 Task: Add an event with the title Third Sales Team Training, date ''2024/03/12'', time 11:00and add a description: During this session, we will gather a diverse group of experts, including environmentalists, engineers, urban planners, technology enthusiasts, and policy makers, to foster a multidimensional perspective on the topic. Through an open exchange of ideas, we will collectively explore creative strategies to minimize carbon emissions, reduce traffic congestion, and promote eco-friendly modes of transportation.Mark the tasks as Completed , logged in from the account softage.5@softage.netand send the event invitation to softage.3@softage.net and softage.4@softage.net. Set a reminder for the event Every weekday(Monday to Friday)
Action: Mouse moved to (41, 139)
Screenshot: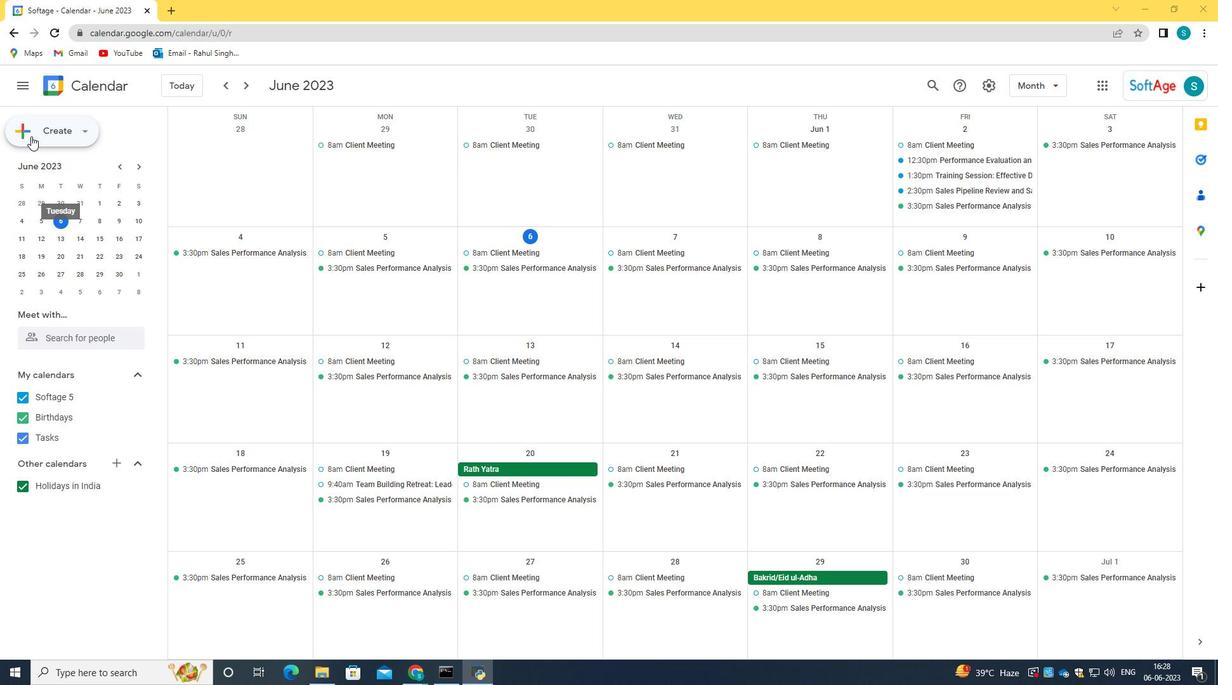 
Action: Mouse pressed left at (41, 139)
Screenshot: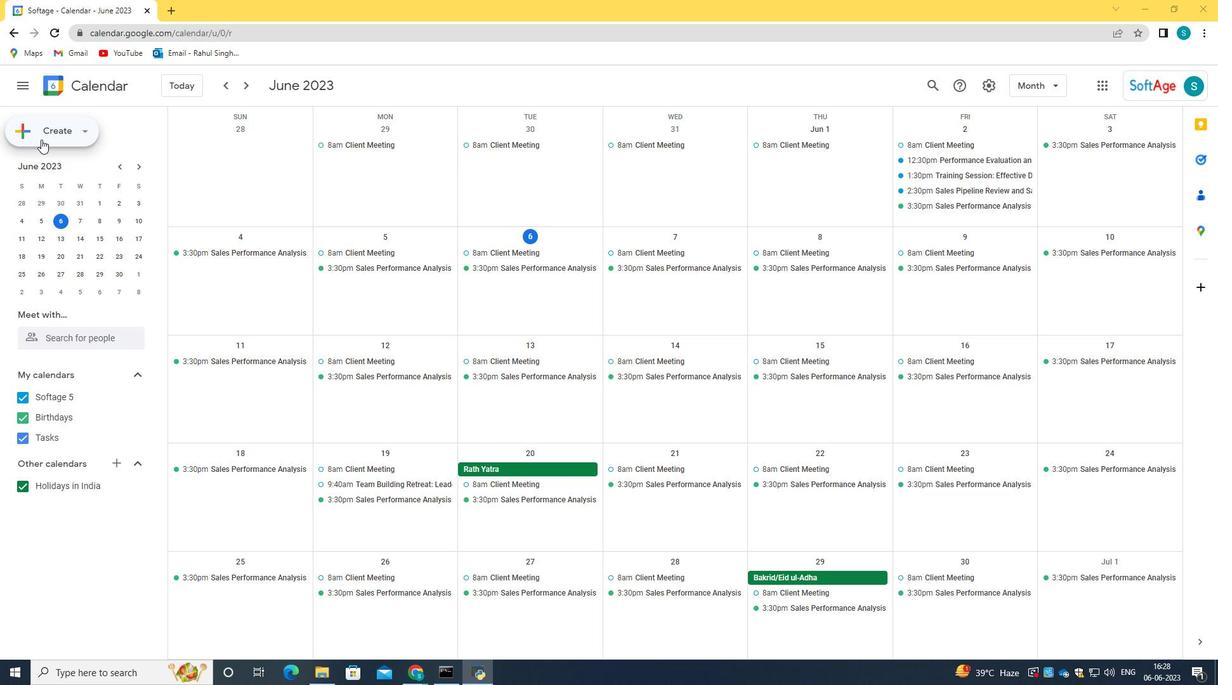 
Action: Mouse moved to (67, 171)
Screenshot: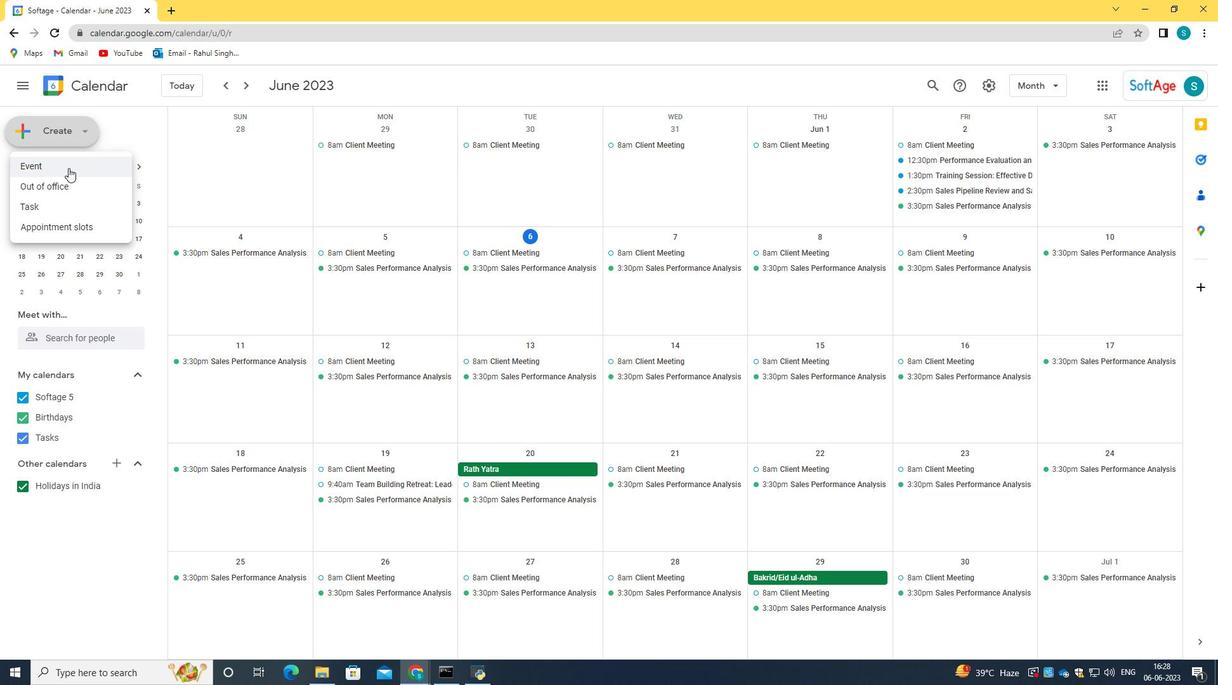 
Action: Mouse pressed left at (67, 171)
Screenshot: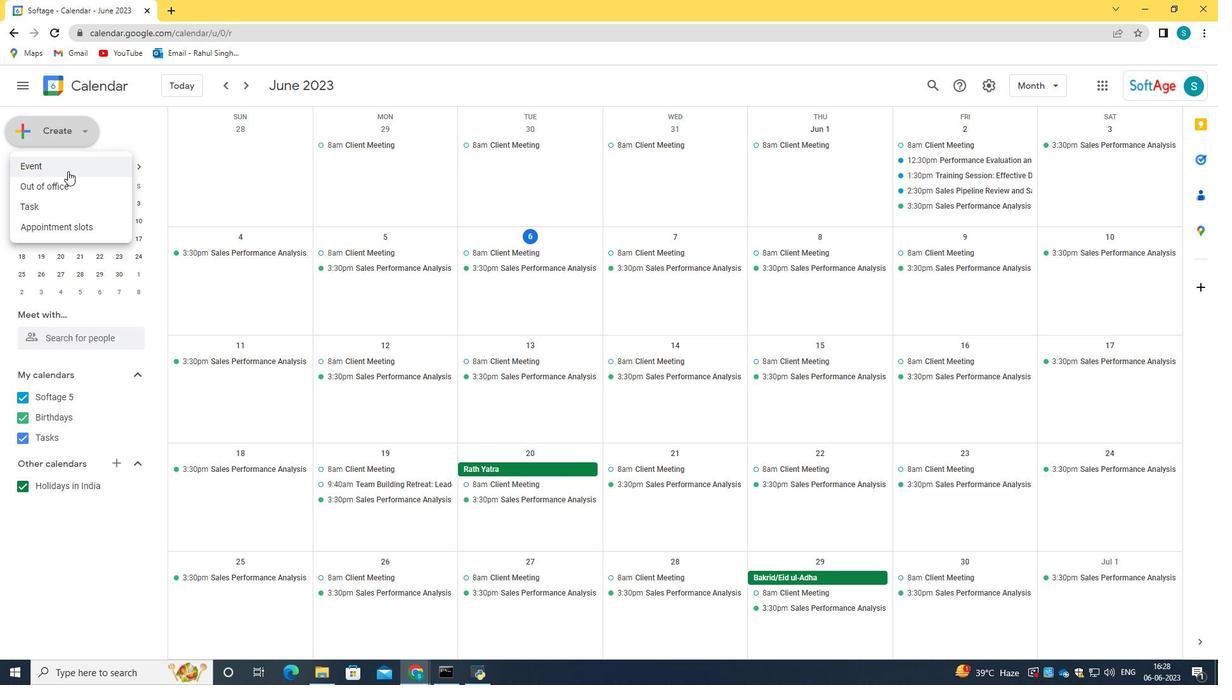
Action: Mouse moved to (366, 500)
Screenshot: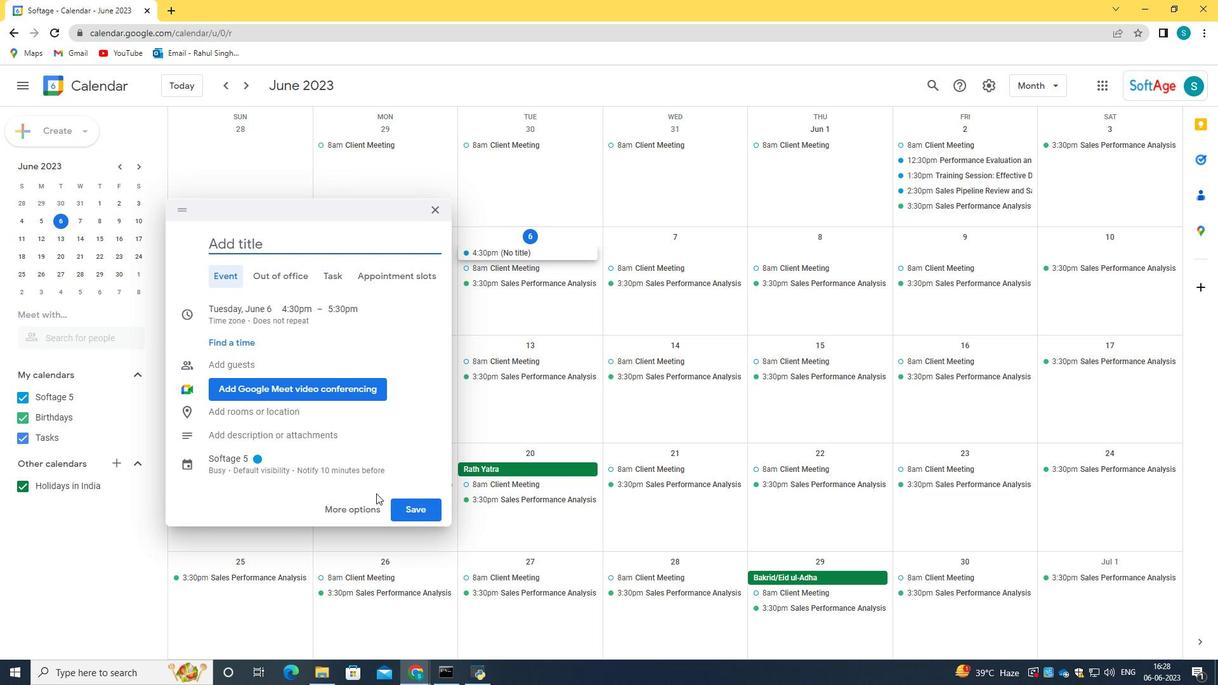 
Action: Mouse pressed left at (366, 500)
Screenshot: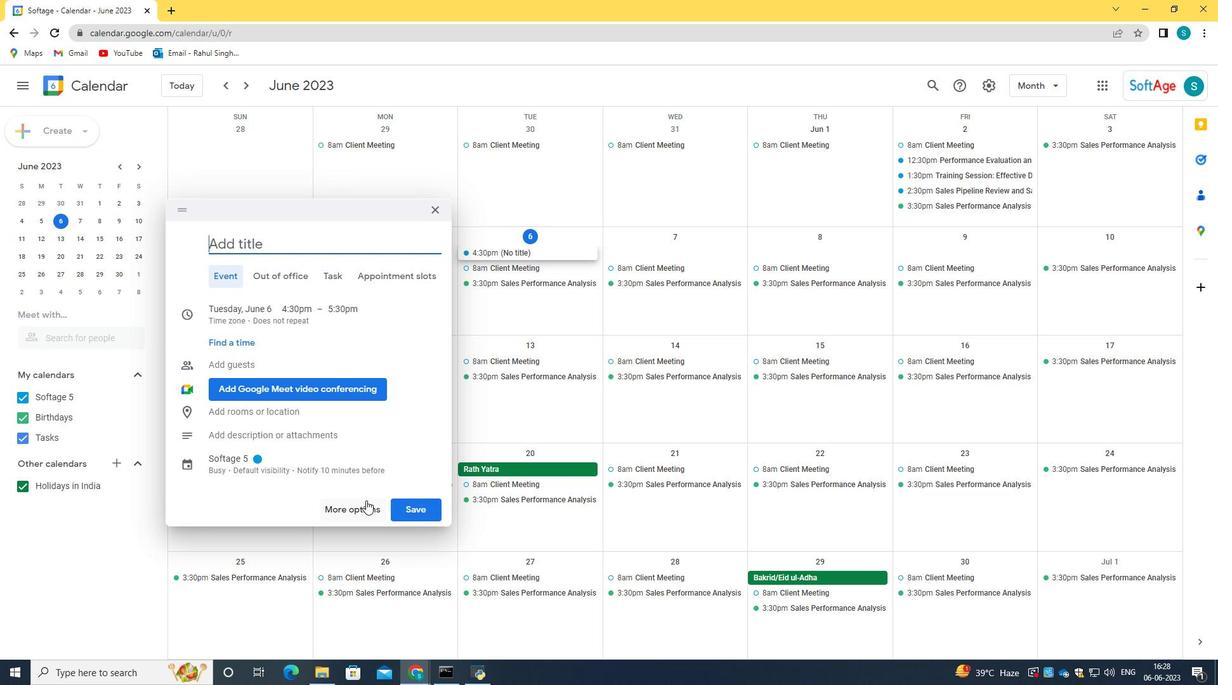 
Action: Mouse moved to (133, 90)
Screenshot: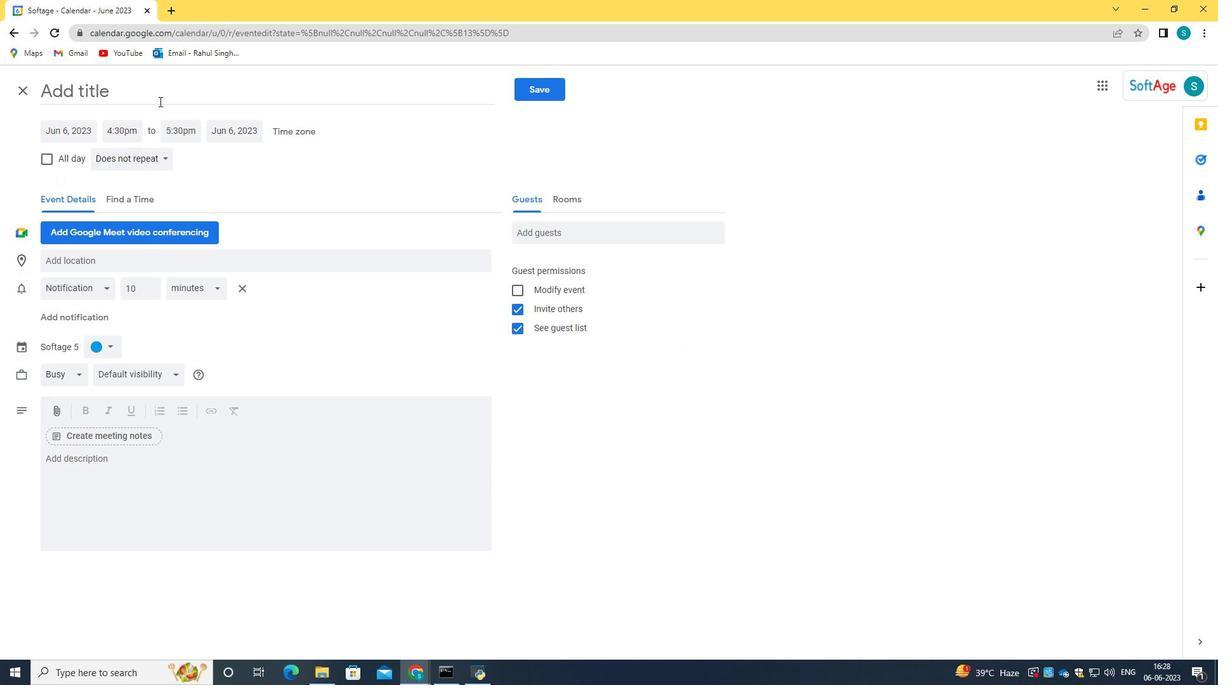 
Action: Mouse pressed left at (133, 90)
Screenshot: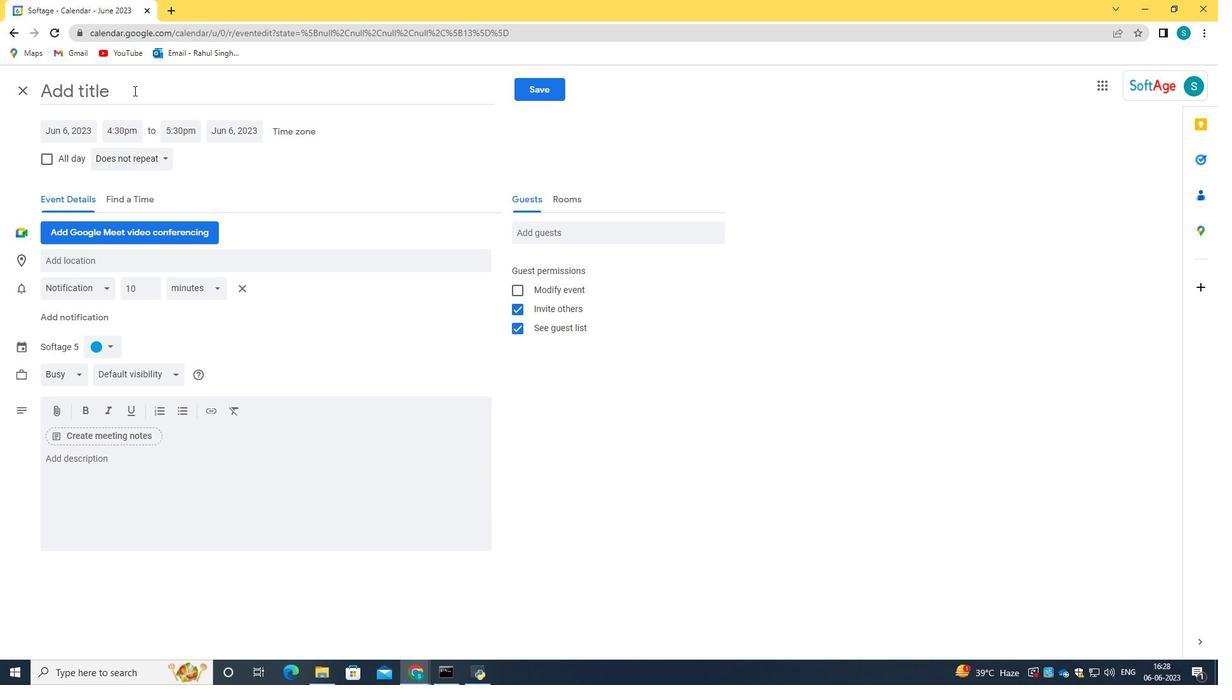 
Action: Key pressed <Key.caps_lock>S<Key.backspace>T<Key.caps_lock>hier<Key.backspace><Key.backspace>rd<Key.space><Key.caps_lock>S<Key.caps_lock>ales<Key.space><Key.caps_lock>T<Key.caps_lock>eam<Key.space><Key.caps_lock>T<Key.caps_lock>rainign<Key.backspace><Key.backspace>ng<Key.space>
Screenshot: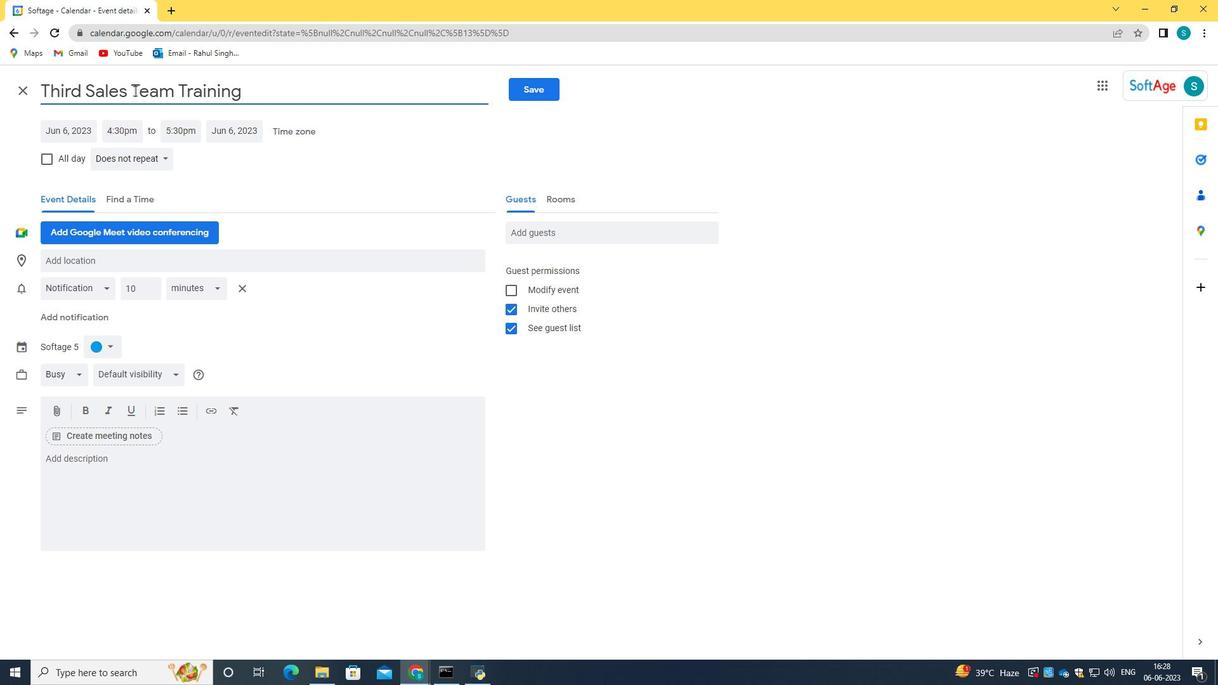 
Action: Mouse moved to (62, 128)
Screenshot: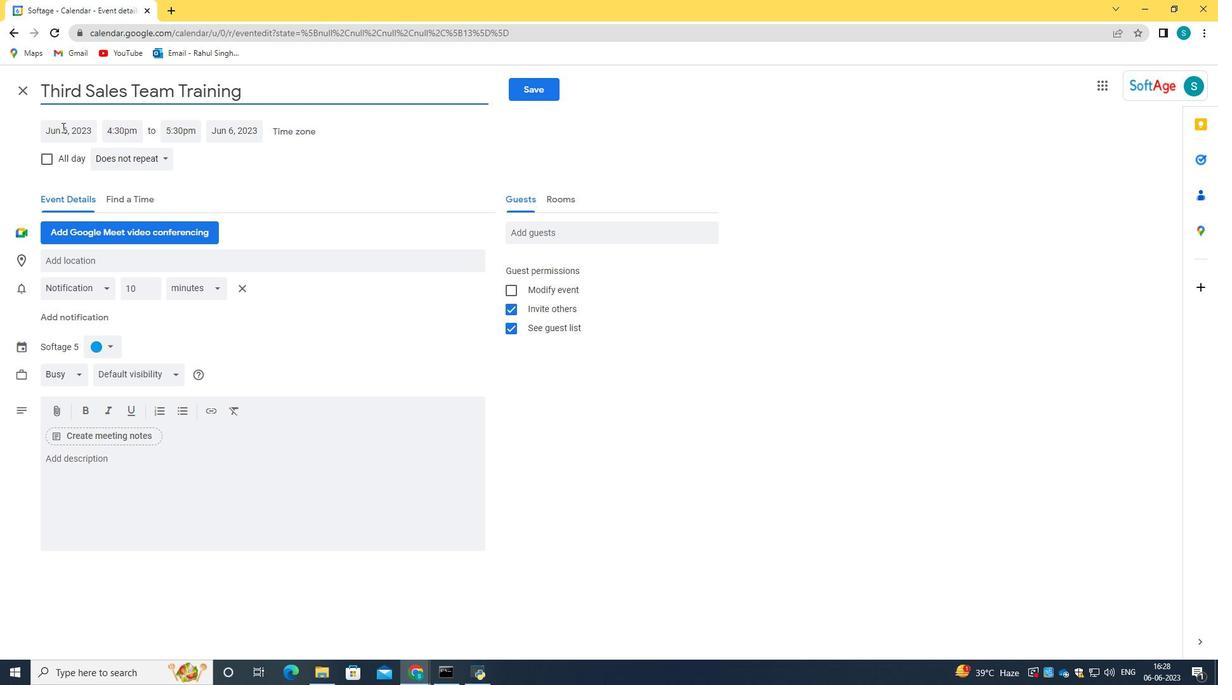 
Action: Mouse pressed left at (62, 128)
Screenshot: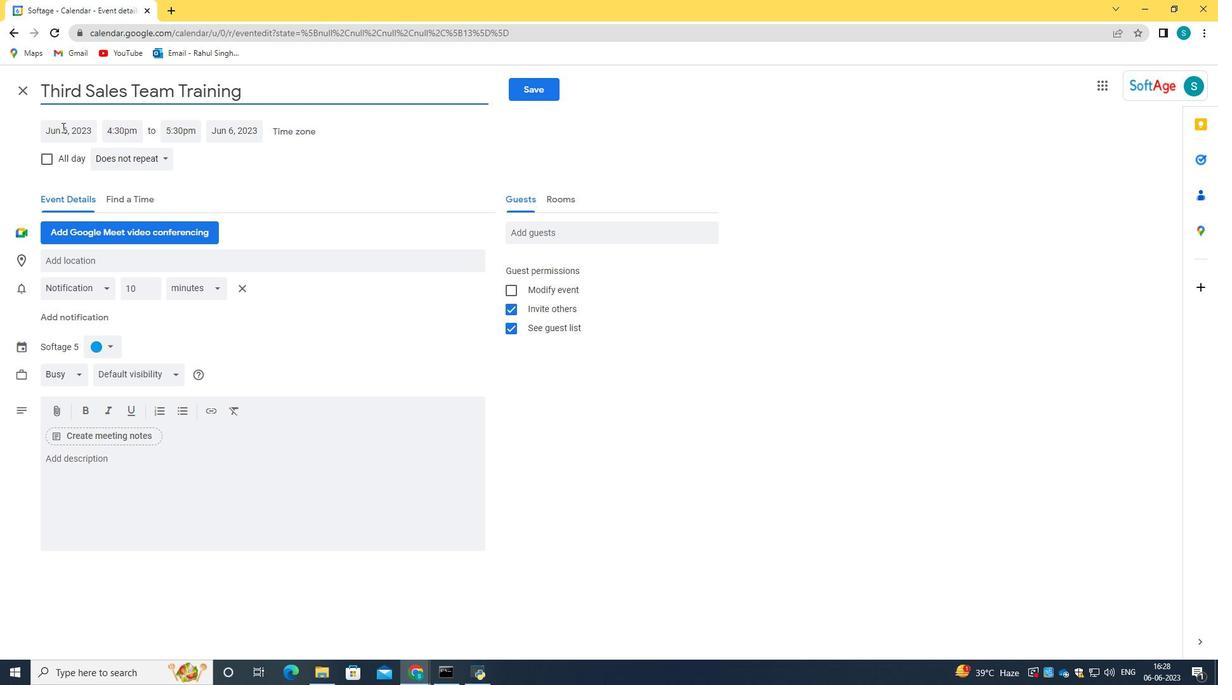 
Action: Key pressed 2024/03/12<Key.tab>11<Key.shift_r>:00<Key.space>am
Screenshot: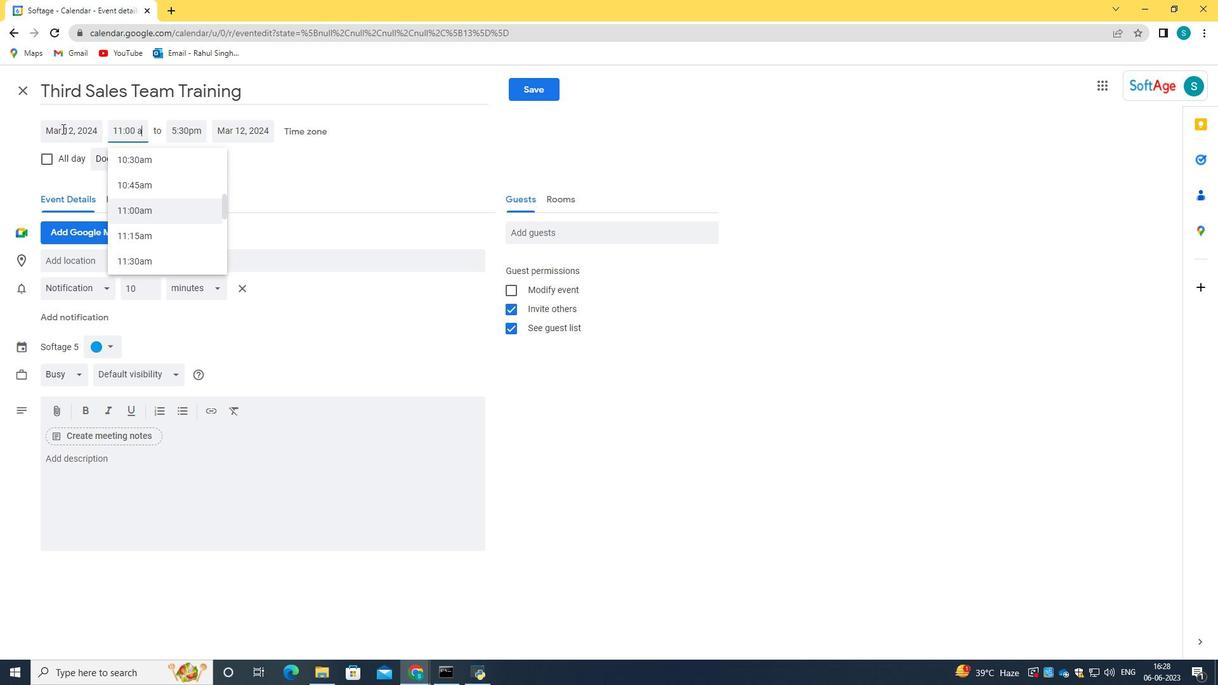 
Action: Mouse moved to (182, 210)
Screenshot: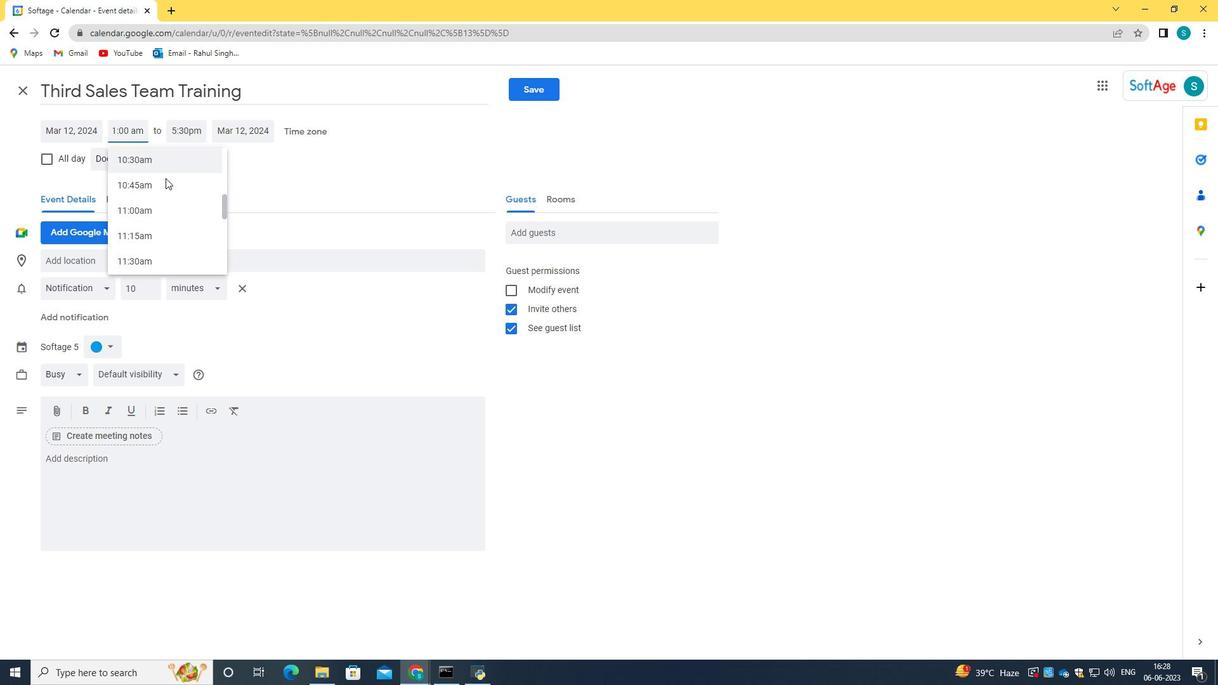 
Action: Mouse pressed left at (182, 210)
Screenshot: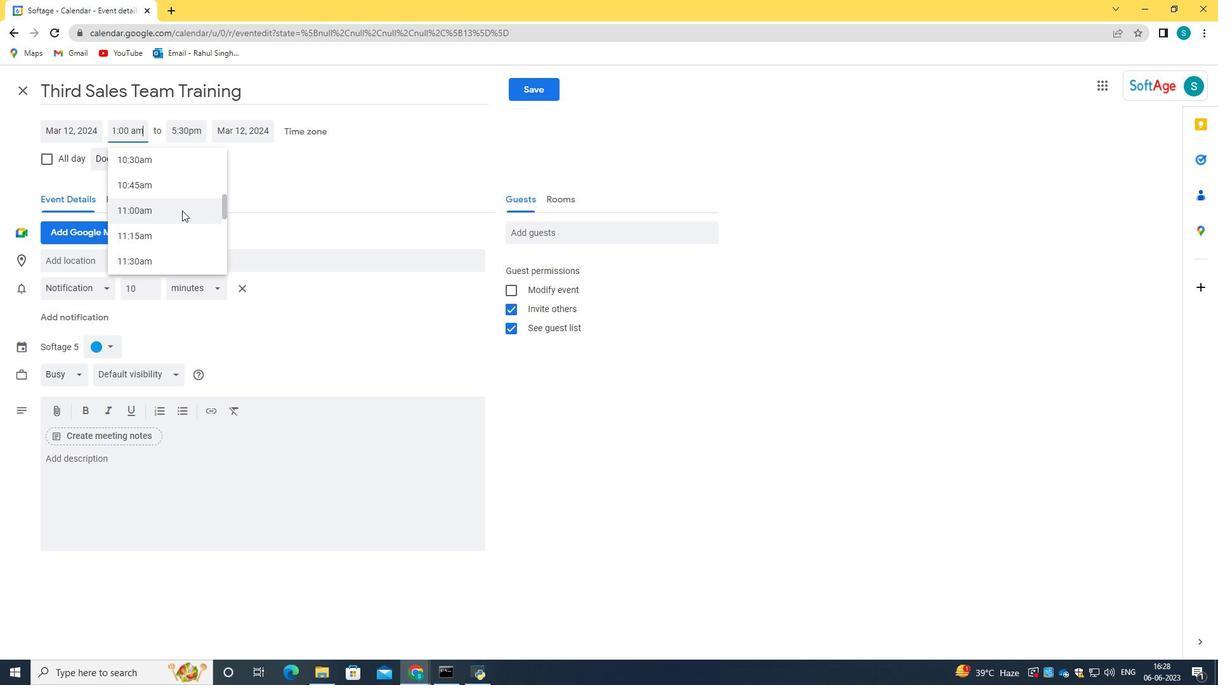 
Action: Mouse moved to (152, 483)
Screenshot: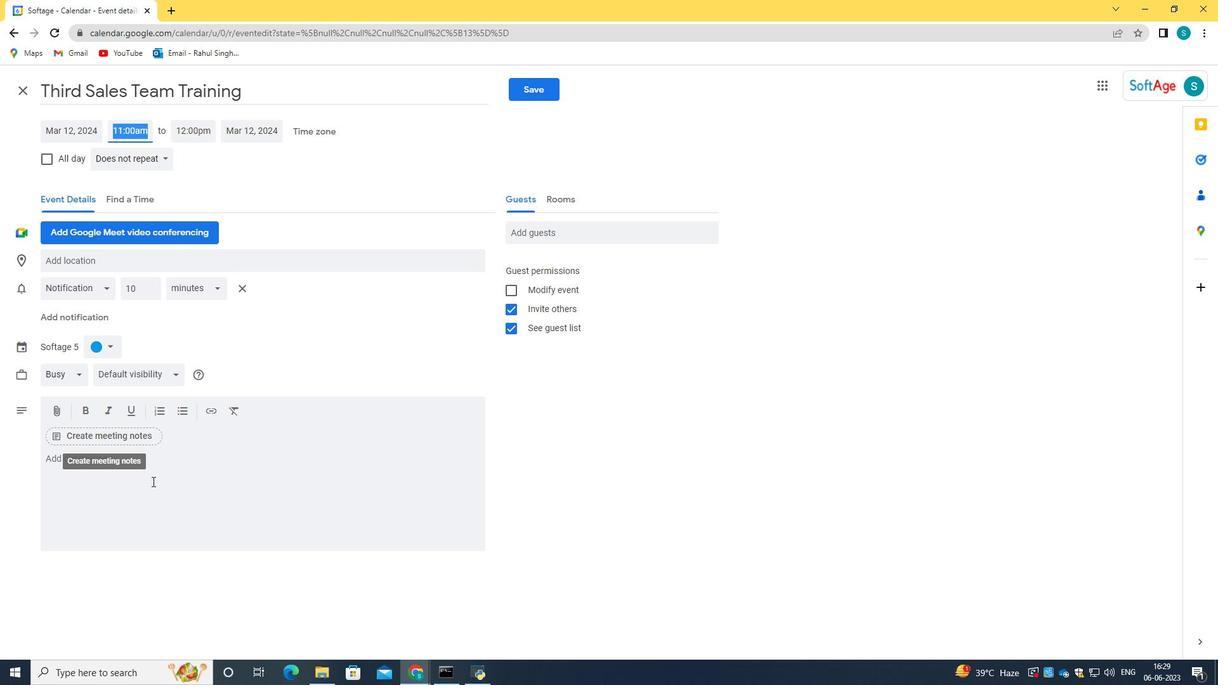 
Action: Mouse pressed left at (152, 483)
Screenshot: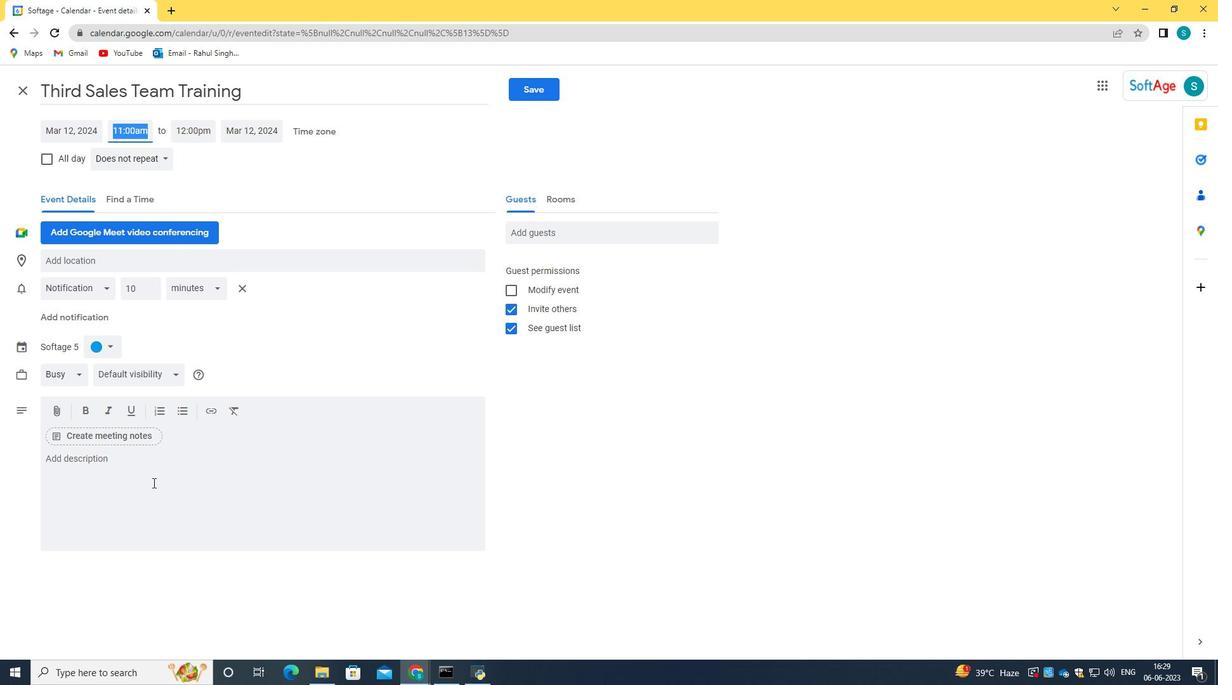 
Action: Key pressed <Key.caps_lock>D<Key.caps_lock>uring<Key.space>this<Key.space>session<Key.space>,<Key.space>wi<Key.backspace>e<Key.space>e<Key.backspace>will<Key.space>gather<Key.space>a<Key.space>diverse<Key.space>f<Key.backspace>group<Key.space>of<Key.space>experts,<Key.space>n<Key.backspace>including<Key.space>environmentalists<Key.space><Key.backspace>,<Key.space>engineers,<Key.space>urban<Key.space>planners,<Key.space>technology<Key.space>enthusiasts,<Key.space>and<Key.space>policy<Key.space>makers,<Key.space>to<Key.space>foster<Key.space>a<Key.space>multidimensional<Key.space>pr<Key.backspace>erspective<Key.space>on<Key.space>the<Key.space>topic.<Key.space><Key.caps_lock>T<Key.caps_lock>hrough<Key.space>an<Key.space>open<Key.space>exchange<Key.space>of<Key.space>ideas<Key.space><Key.backspace>,<Key.space>we<Key.space>will<Key.space>collectively<Key.space>explore<Key.space>creative<Key.space>strategies<Key.space>to<Key.space>minimize<Key.space>a<Key.backspace>carbon<Key.space>emissions,<Key.space>redus<Key.backspace>ce<Key.space>traffic<Key.space>congestion,<Key.space>and<Key.space>promote<Key.space>eco-friendly<Key.space>modes<Key.space>fo<Key.space>tra<Key.backspace><Key.backspace><Key.backspace><Key.backspace><Key.backspace><Key.backspace><Key.backspace><Key.space>of<Key.space>r<Key.backspace>transformation.
Screenshot: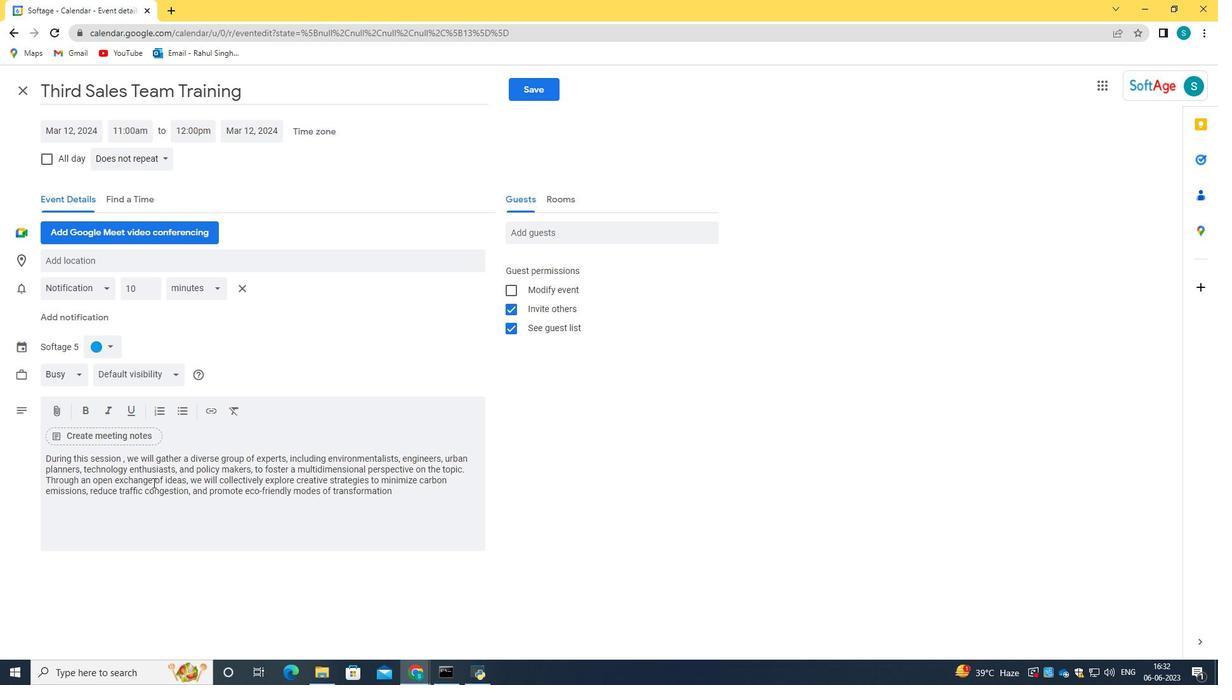 
Action: Mouse moved to (585, 233)
Screenshot: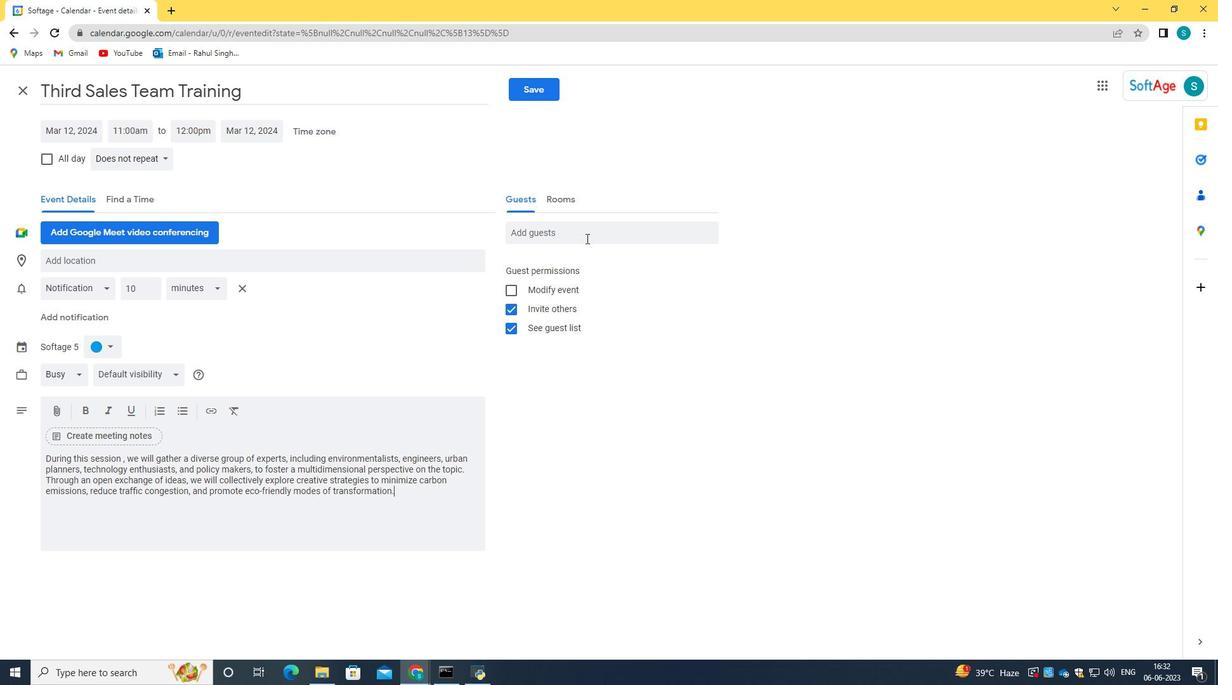 
Action: Mouse pressed left at (585, 233)
Screenshot: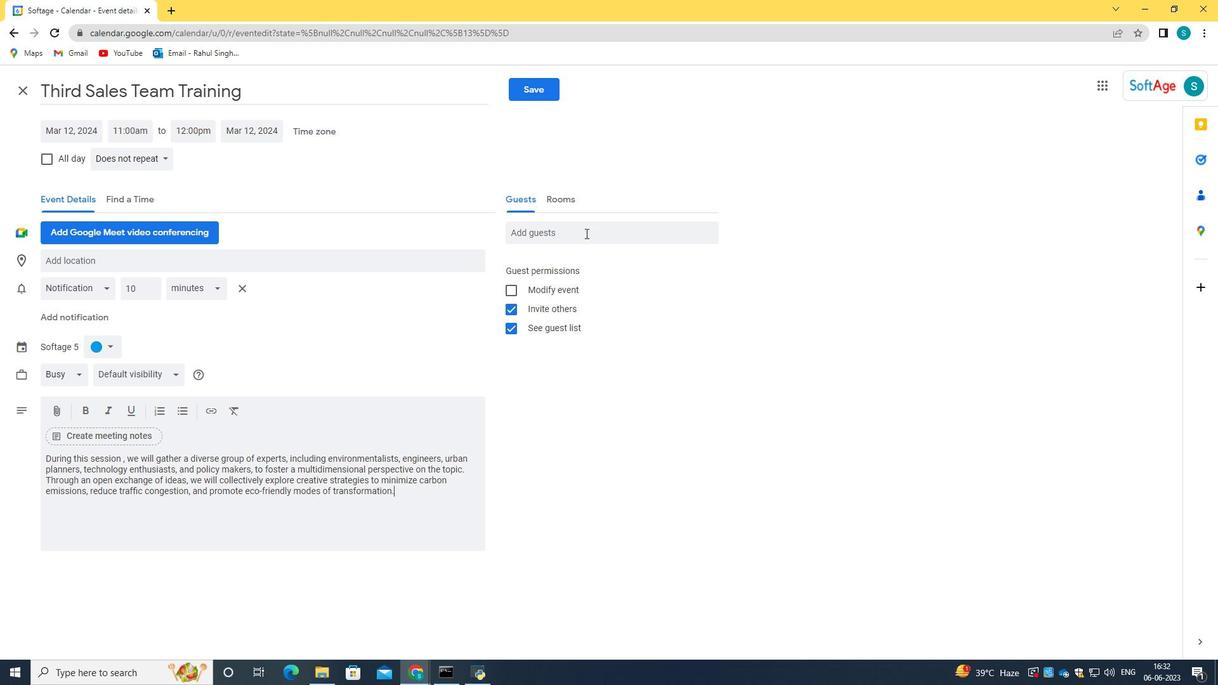 
Action: Key pressed softage.3<Key.shift>@softage.net<Key.tab>softage.4<Key.shift>@softage.net
Screenshot: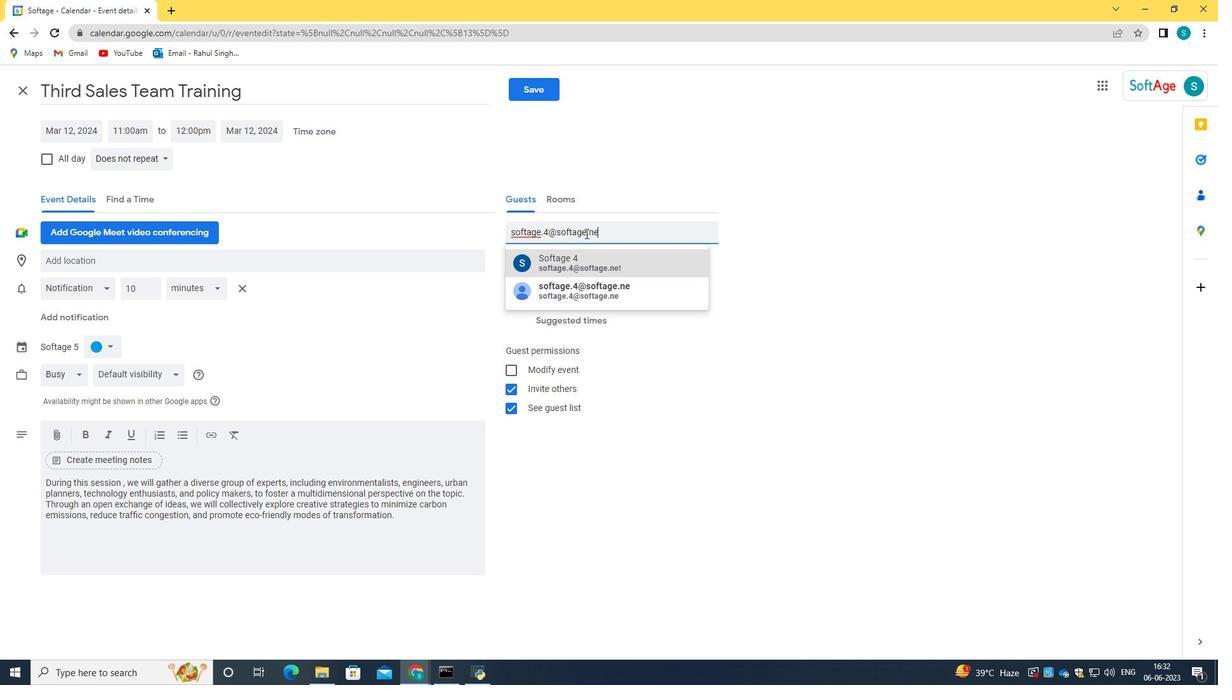 
Action: Mouse moved to (610, 262)
Screenshot: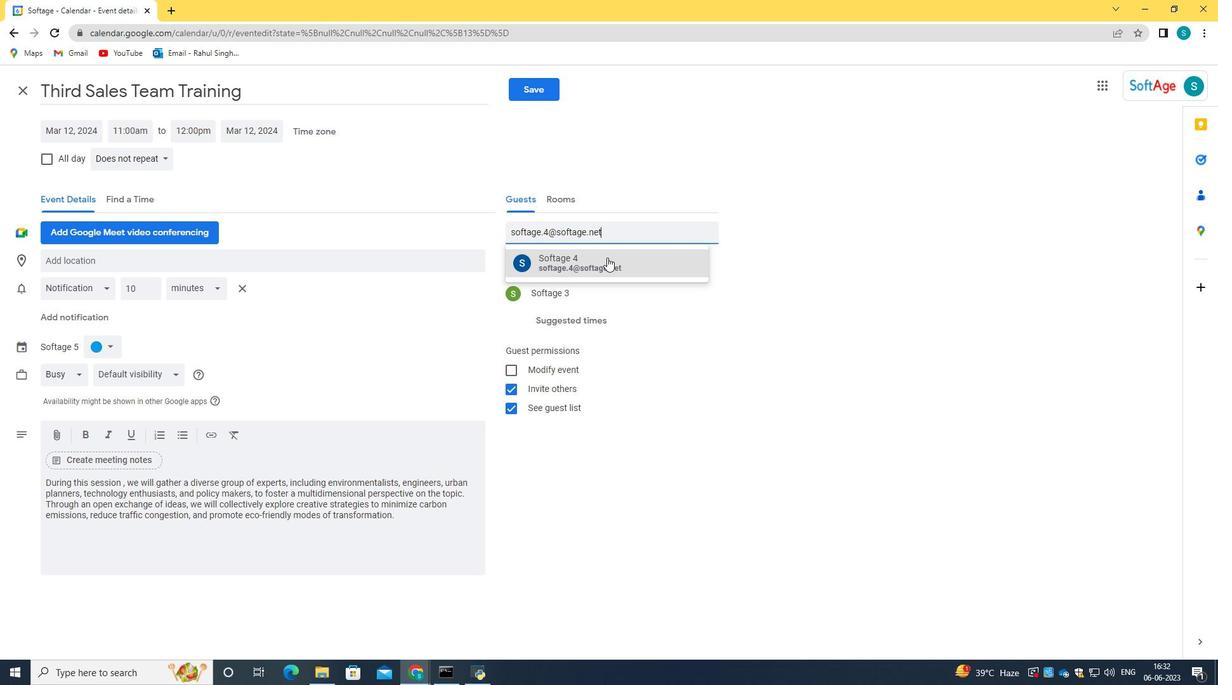 
Action: Mouse pressed left at (610, 262)
Screenshot: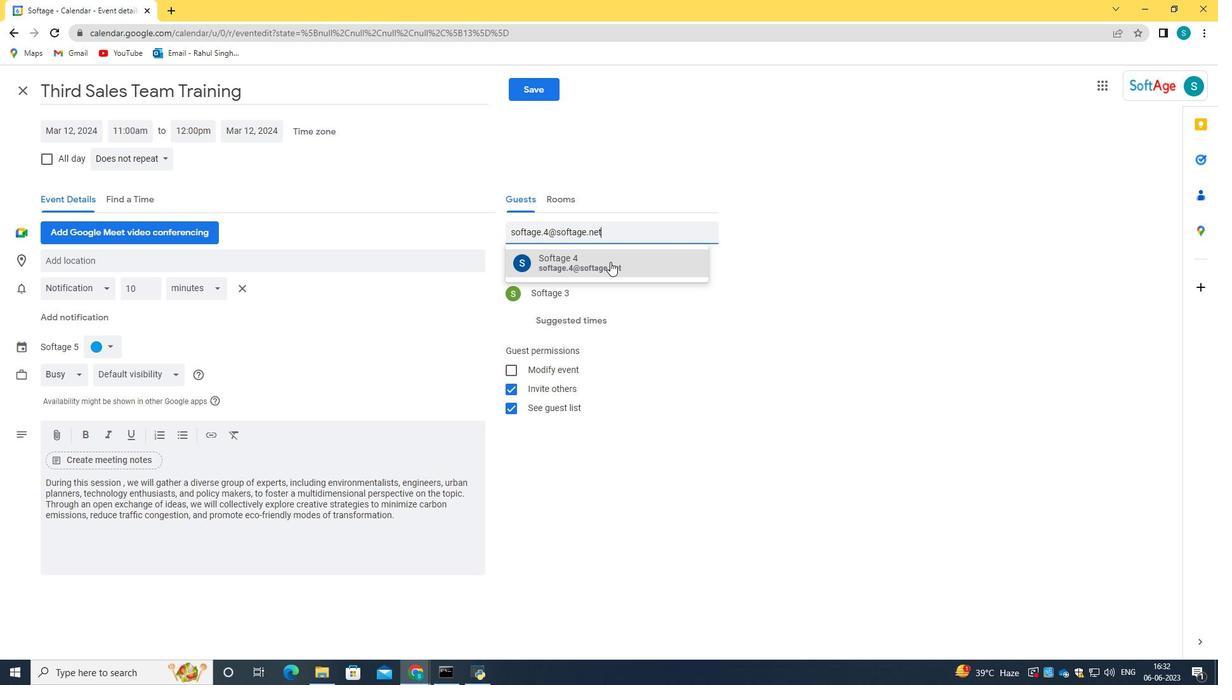 
Action: Mouse moved to (139, 152)
Screenshot: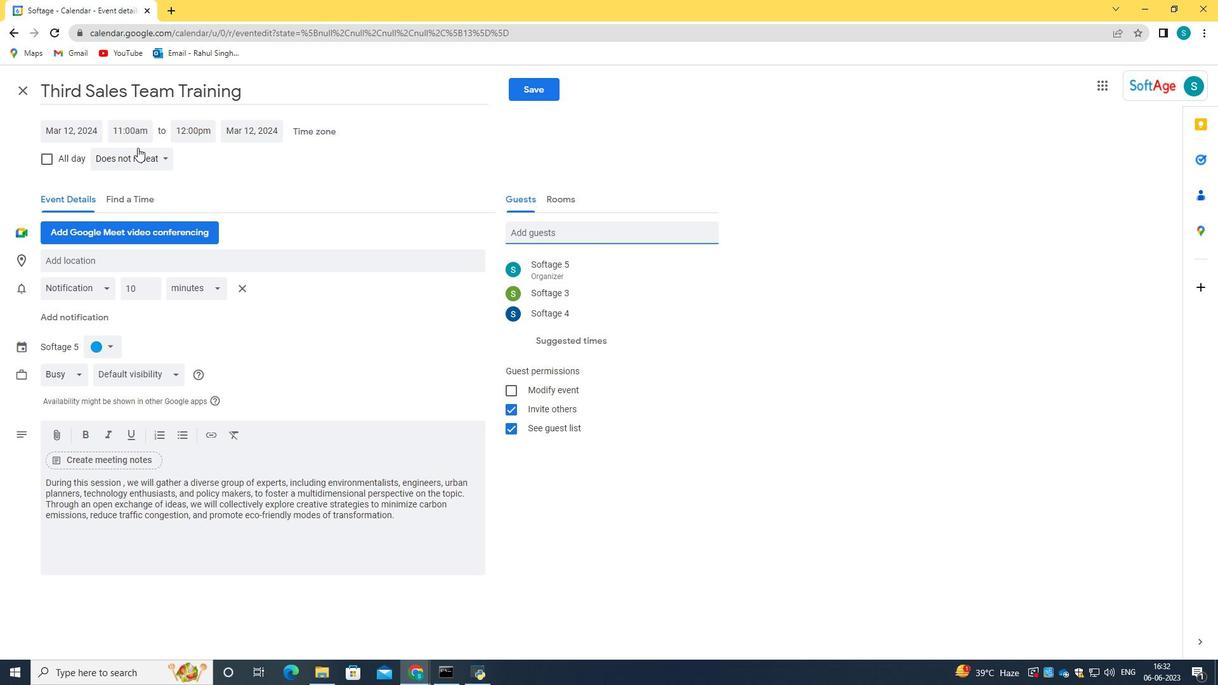 
Action: Mouse pressed left at (139, 152)
Screenshot: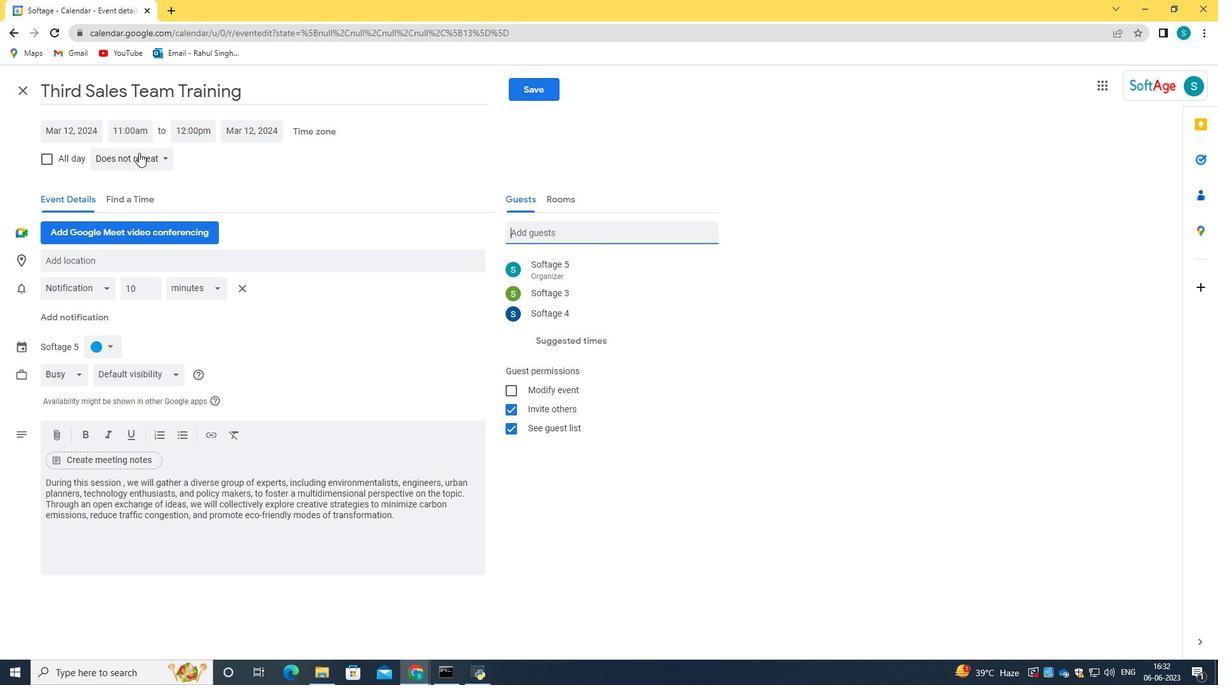 
Action: Mouse moved to (150, 299)
Screenshot: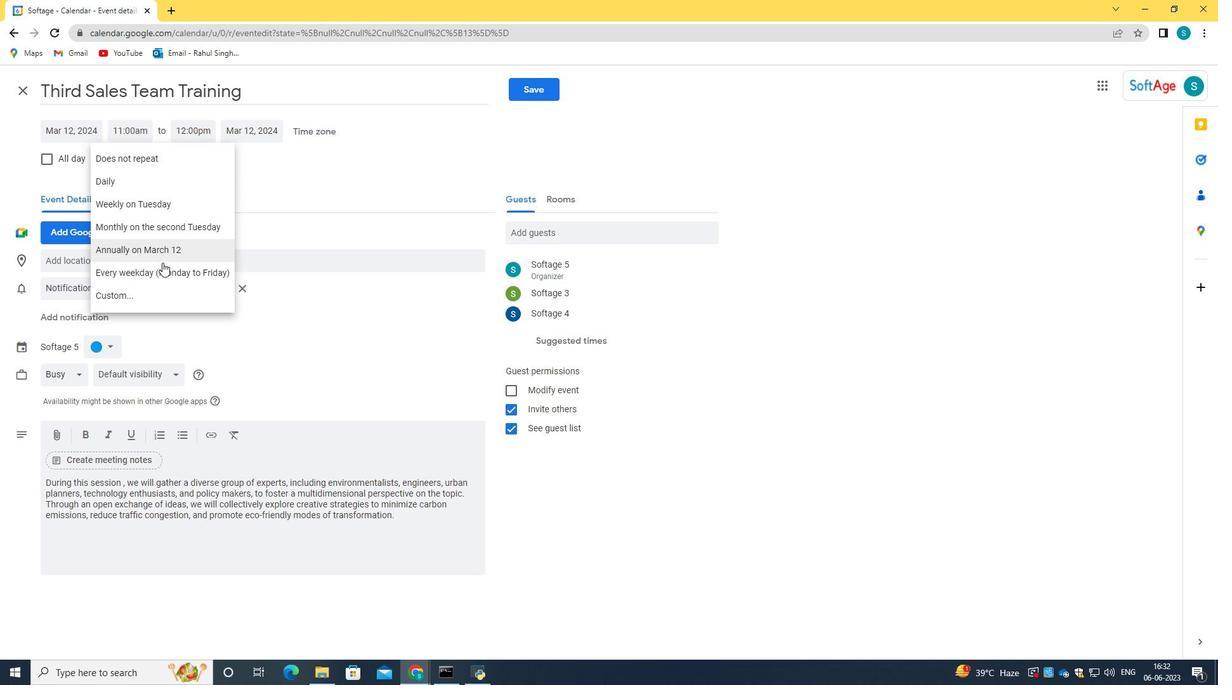 
Action: Mouse pressed left at (150, 299)
Screenshot: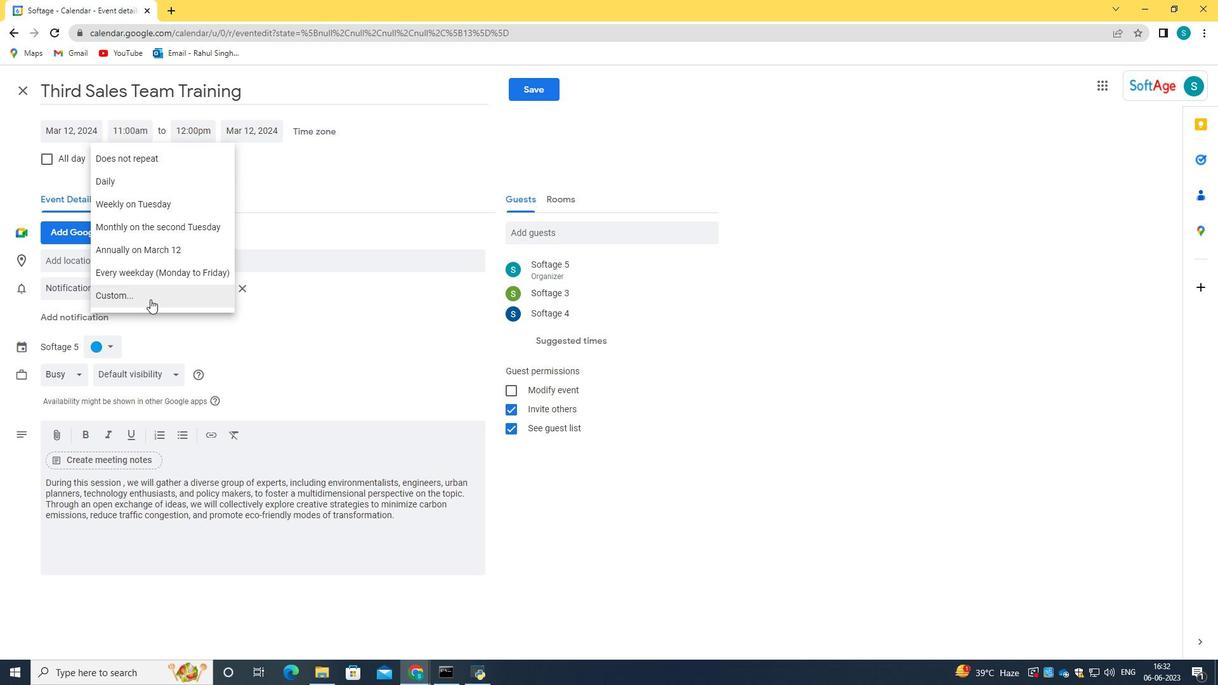 
Action: Mouse moved to (858, 259)
Screenshot: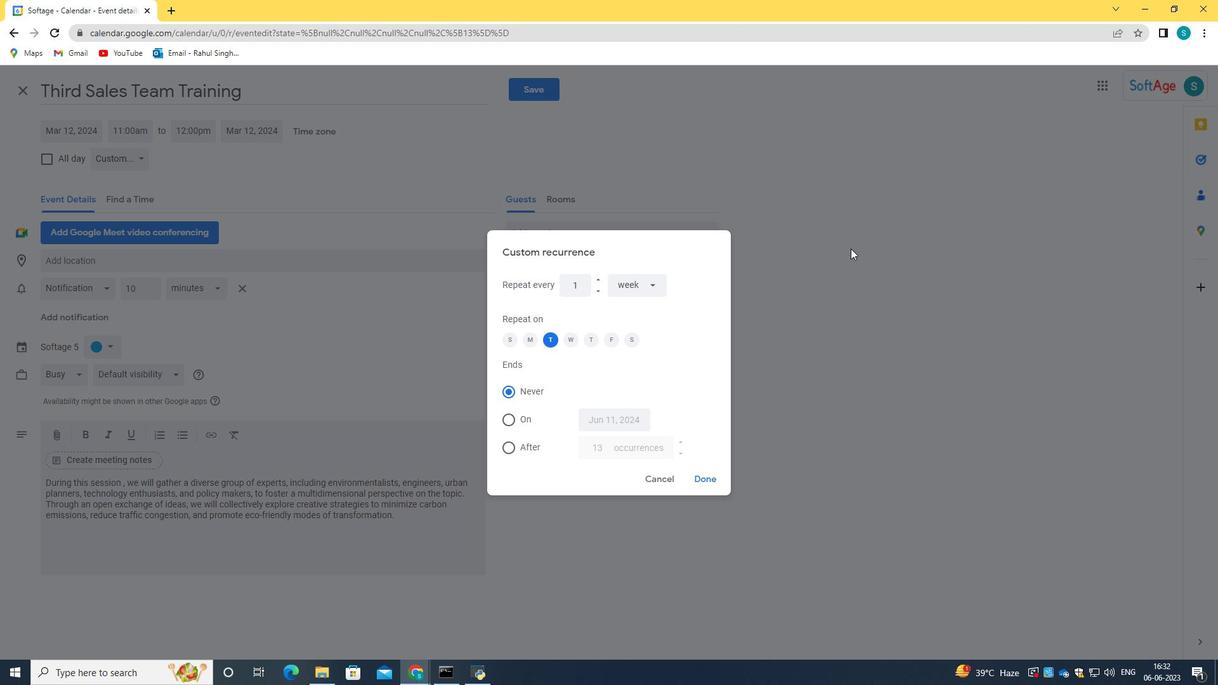
Action: Mouse pressed left at (858, 259)
Screenshot: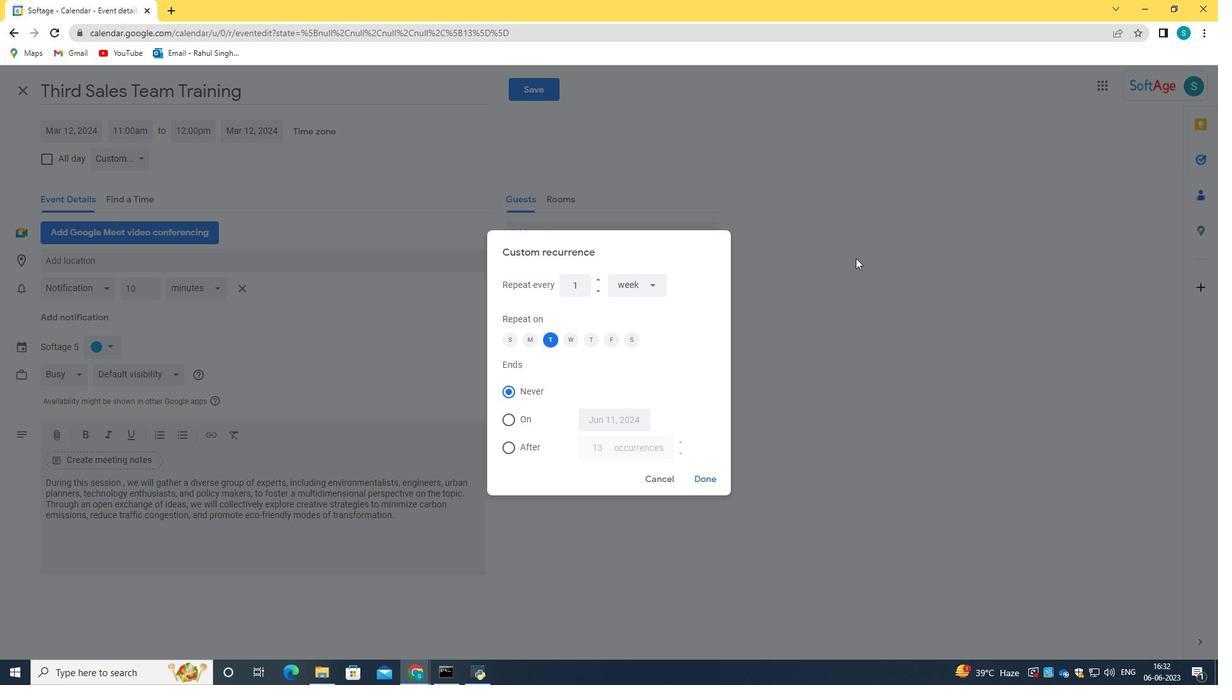 
Action: Mouse moved to (153, 149)
Screenshot: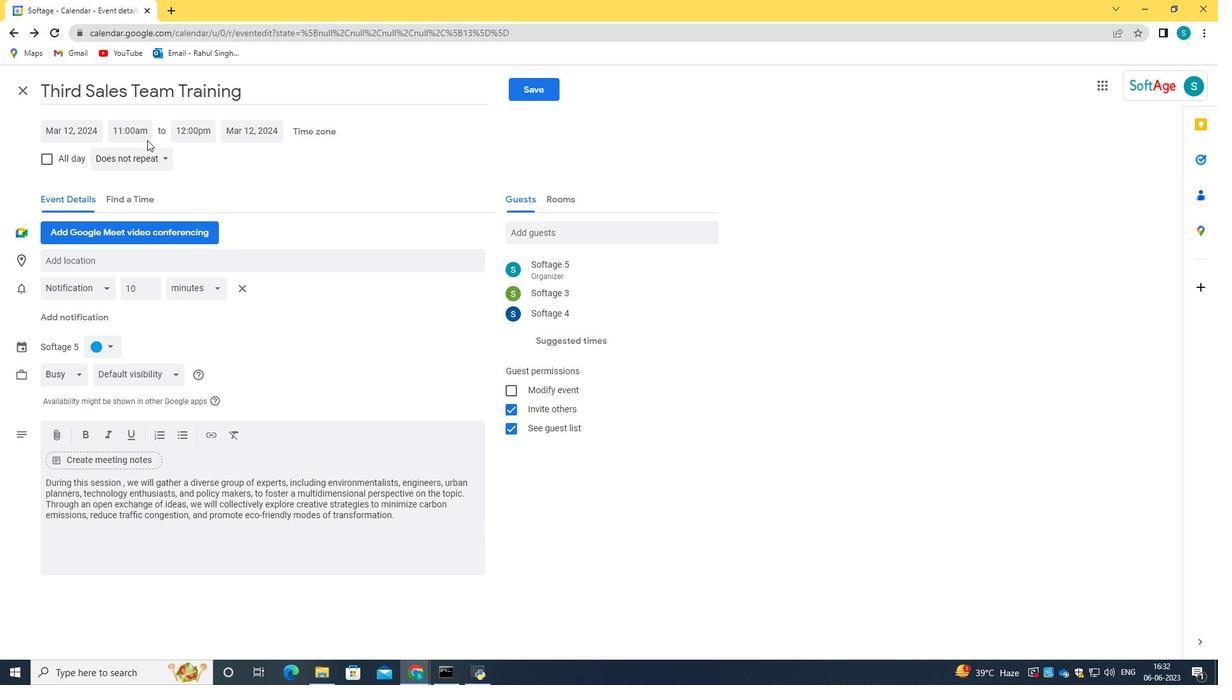 
Action: Mouse pressed left at (153, 149)
Screenshot: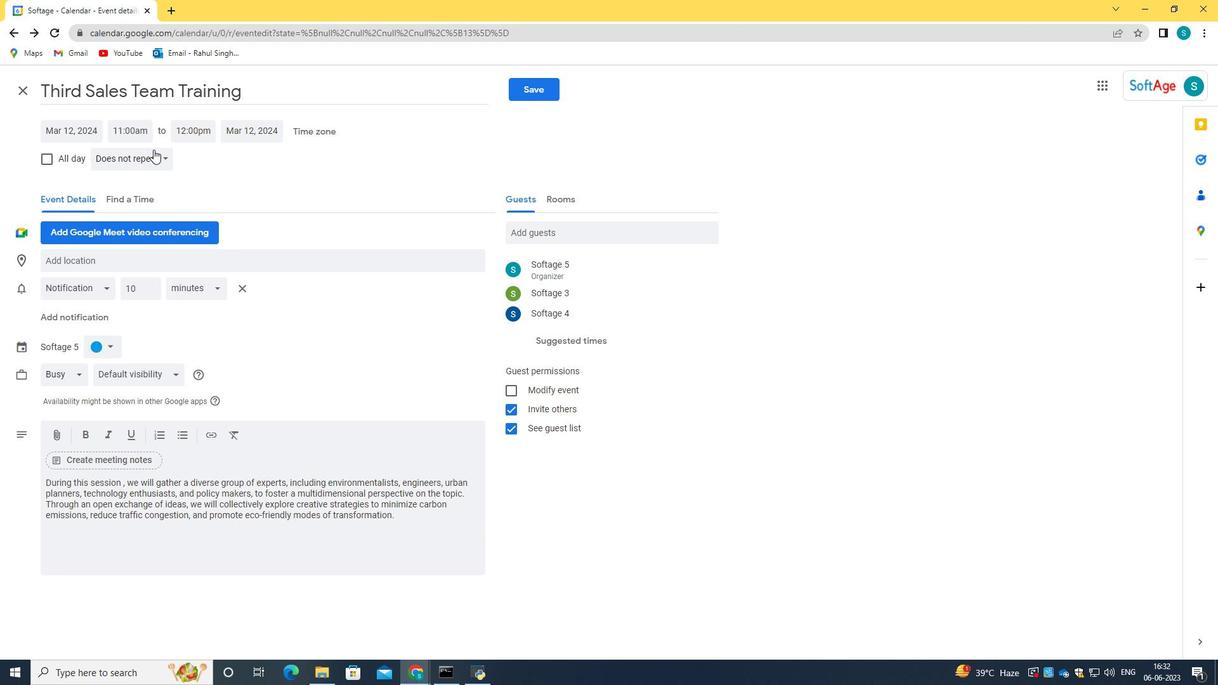 
Action: Mouse moved to (154, 269)
Screenshot: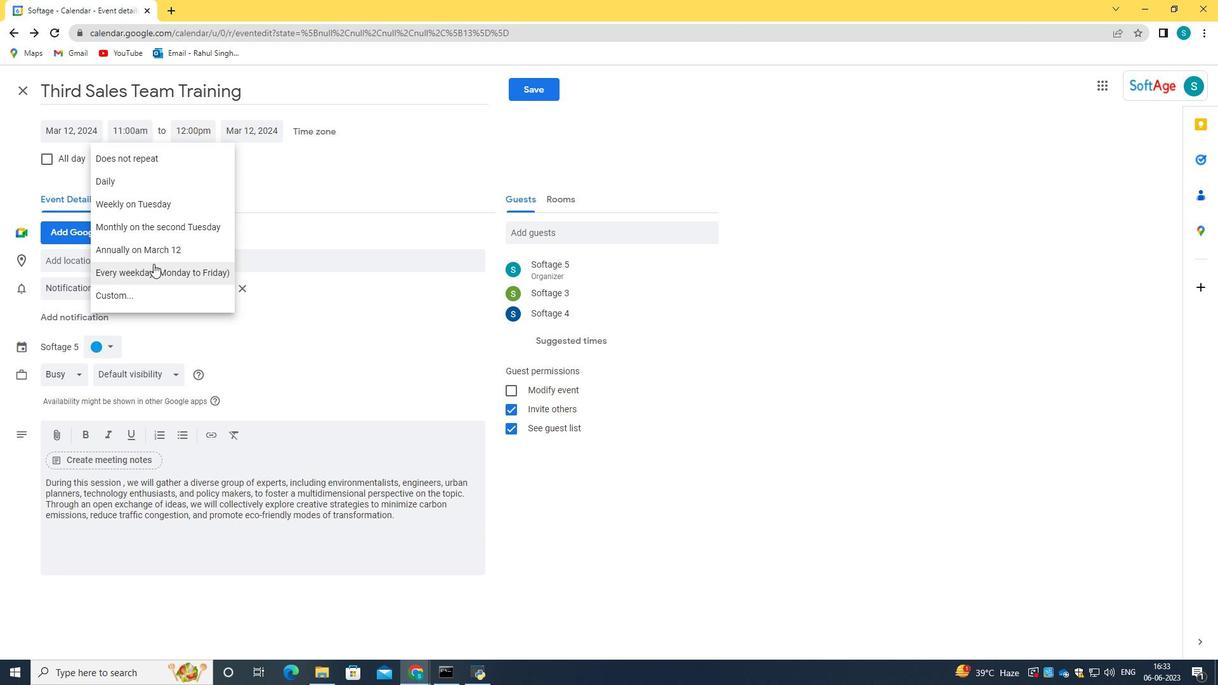 
Action: Mouse pressed left at (154, 269)
Screenshot: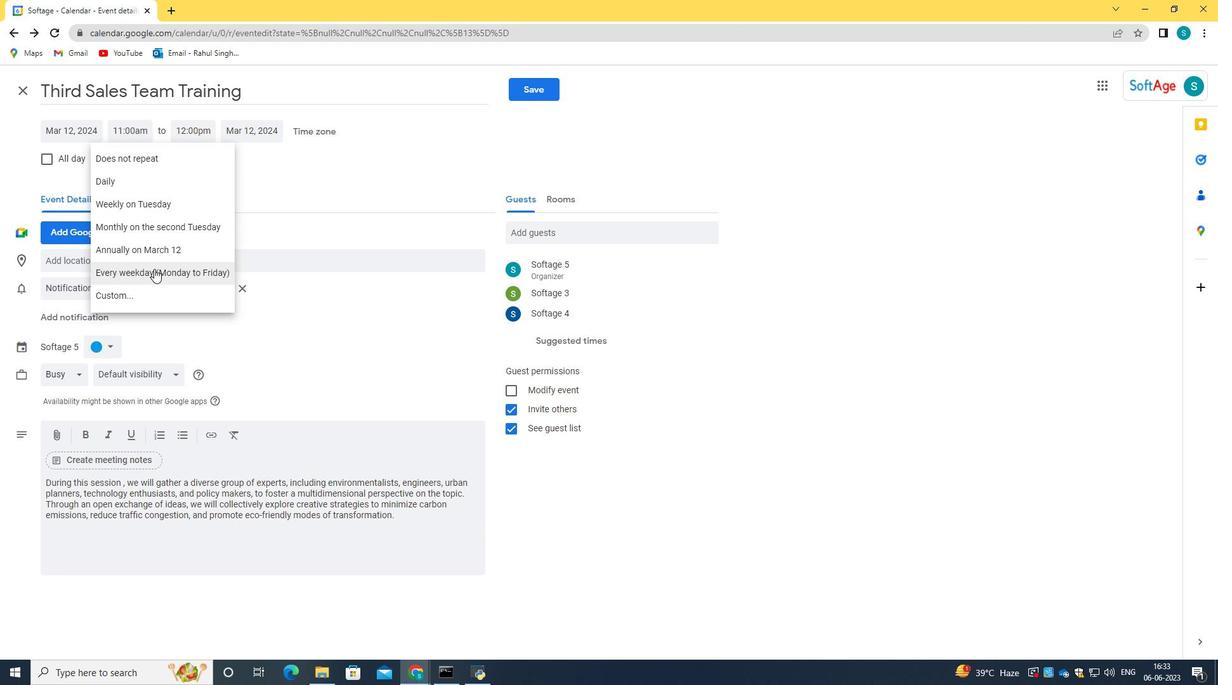 
Action: Mouse moved to (549, 100)
Screenshot: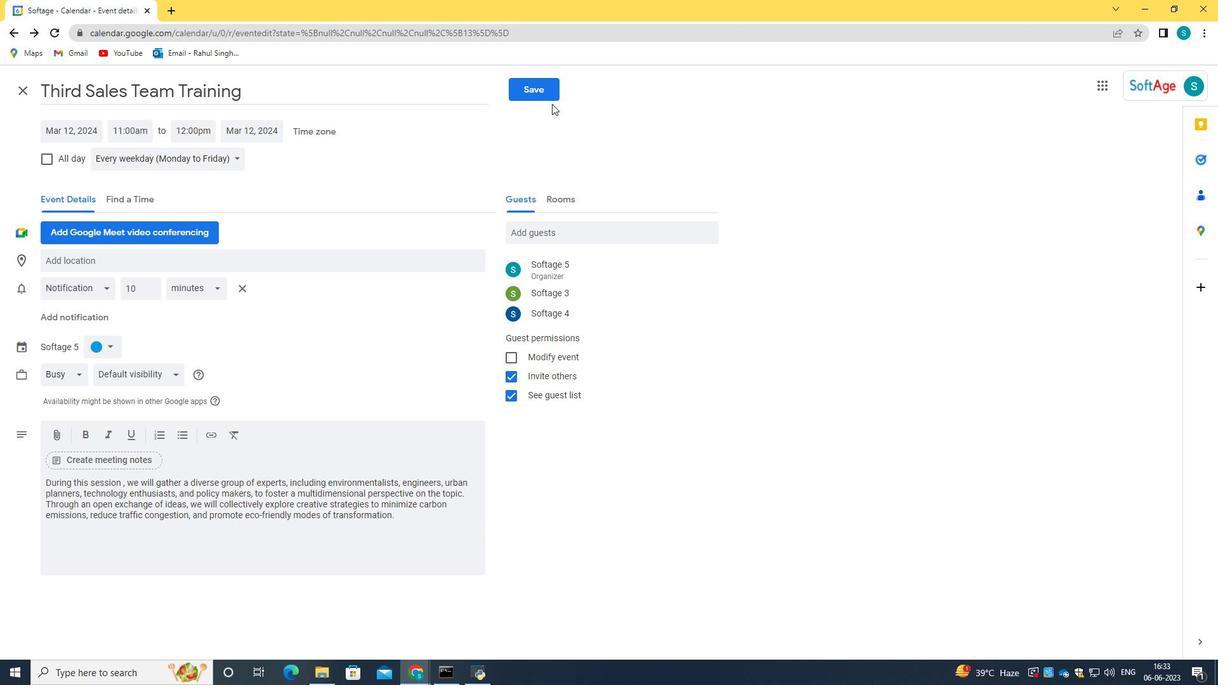 
Action: Mouse pressed left at (549, 100)
Screenshot: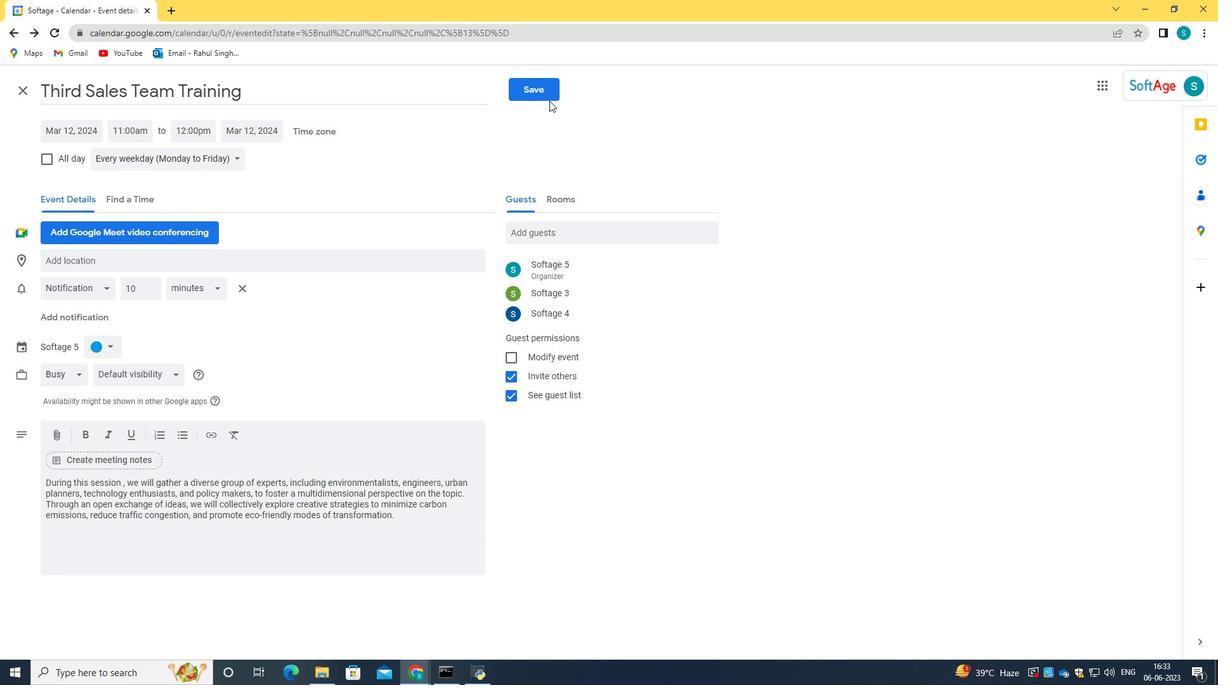 
Action: Mouse moved to (547, 92)
Screenshot: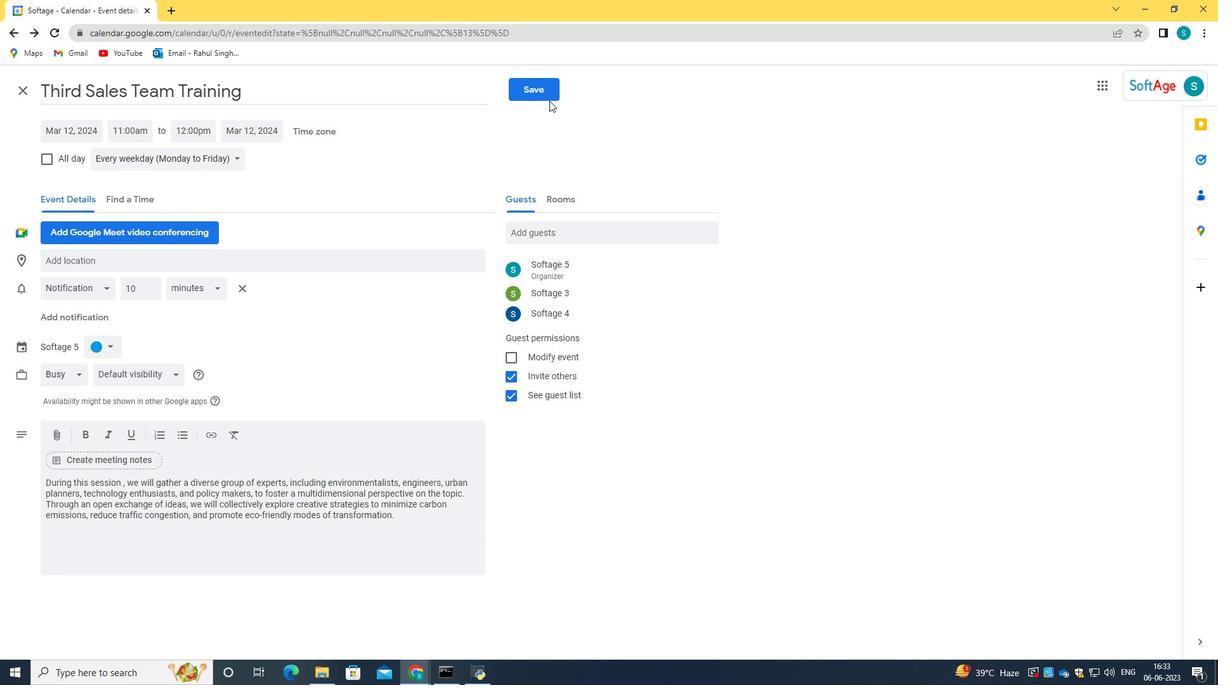 
Action: Mouse pressed left at (547, 92)
Screenshot: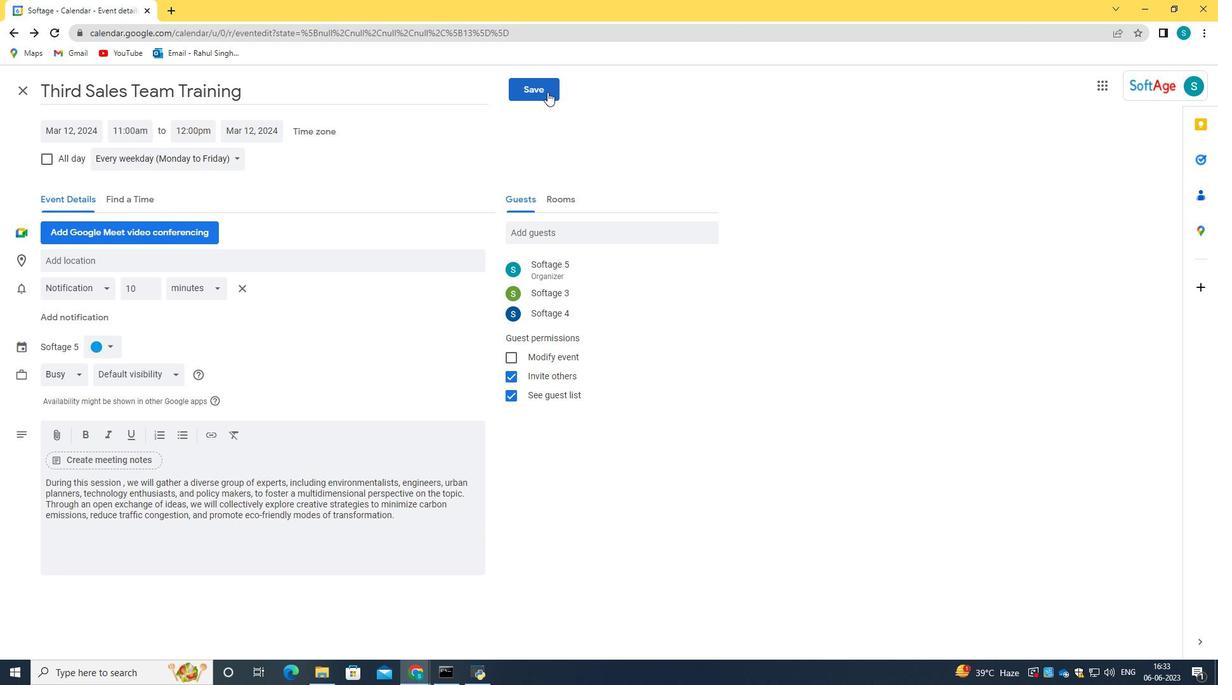 
Action: Mouse moved to (730, 389)
Screenshot: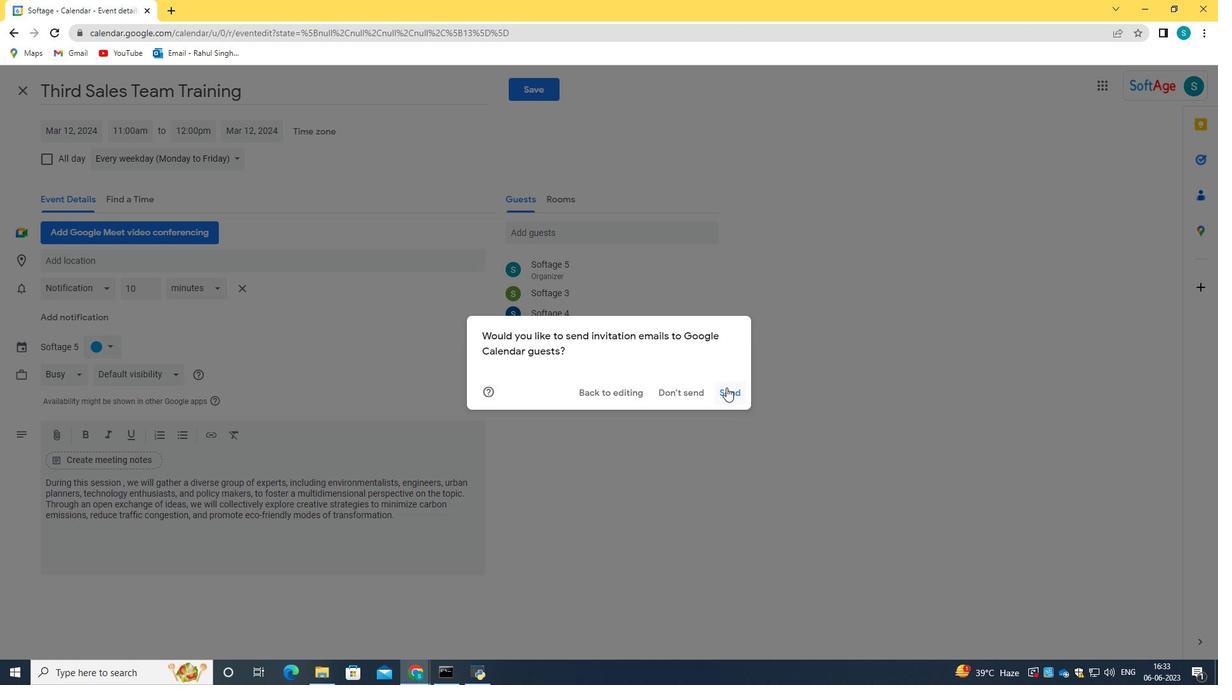 
Action: Mouse pressed left at (730, 389)
Screenshot: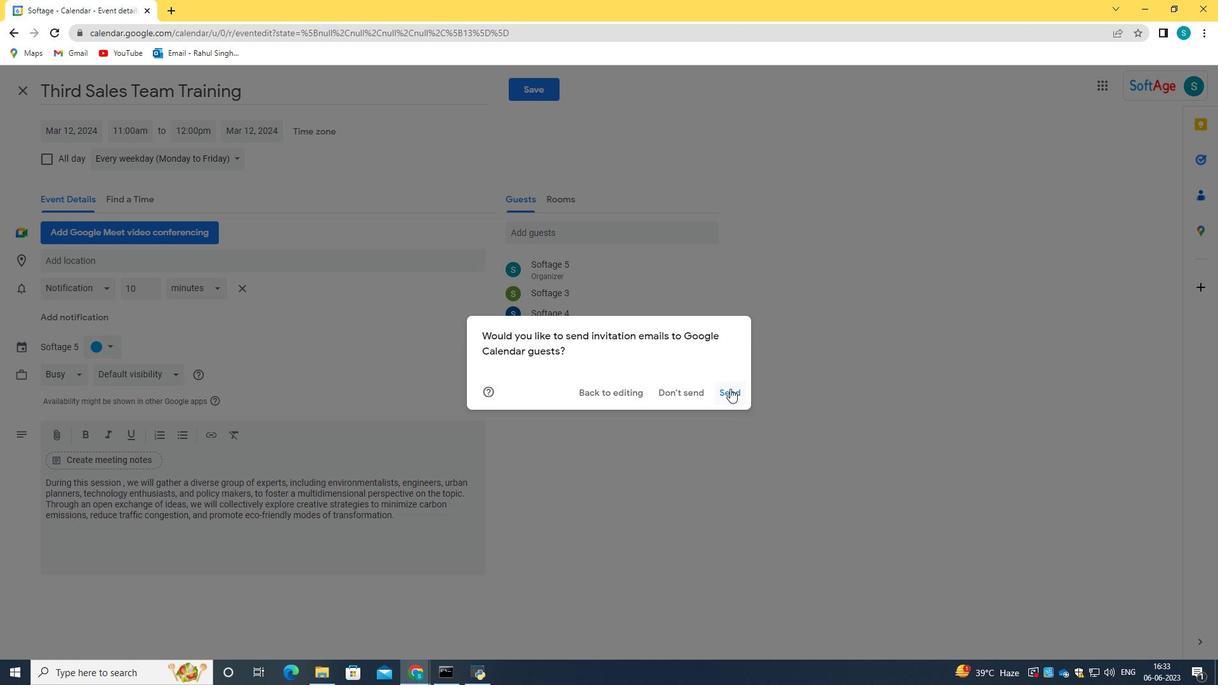 
